 Task: Filter audit logs by yesterday's activity in the organization "ryshabh2k".
Action: Mouse moved to (961, 96)
Screenshot: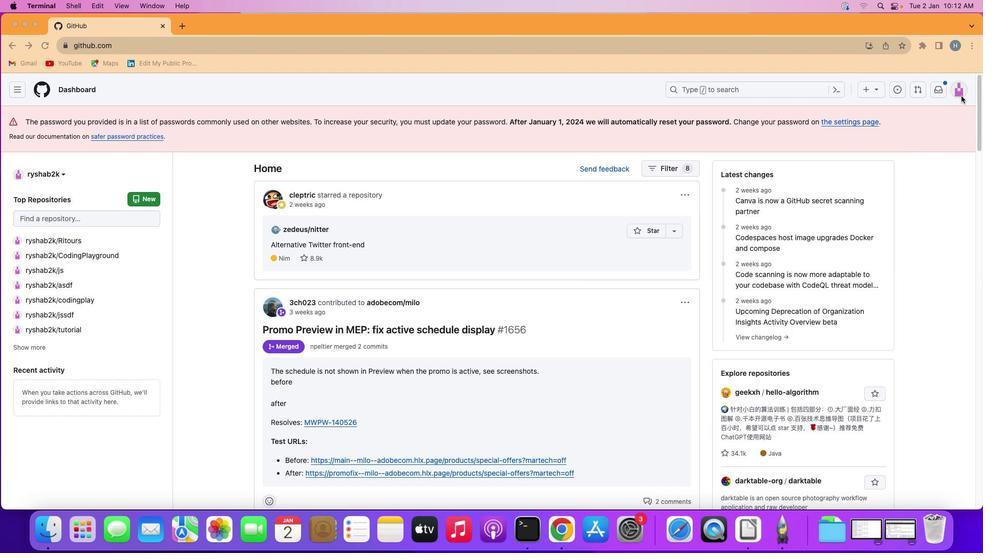 
Action: Mouse pressed left at (961, 96)
Screenshot: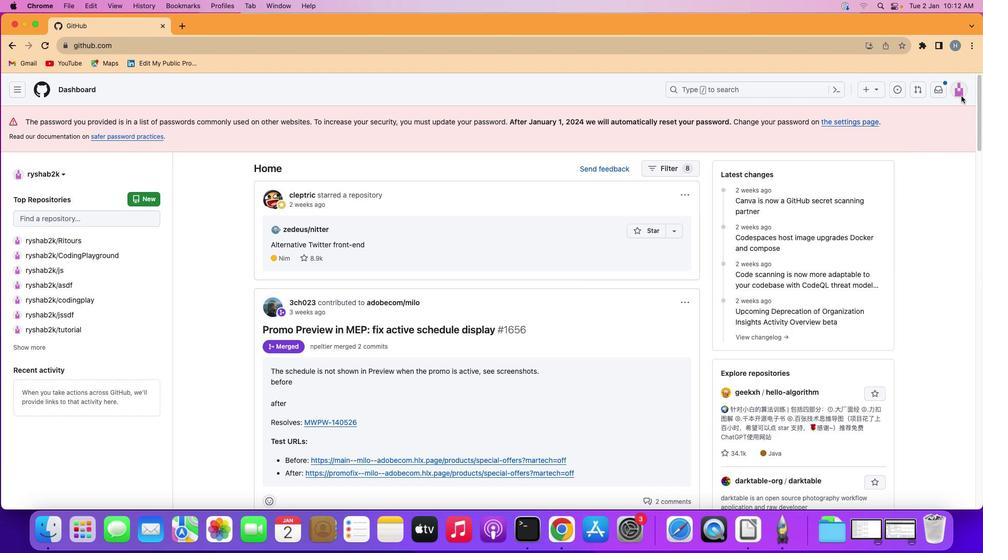 
Action: Mouse moved to (960, 89)
Screenshot: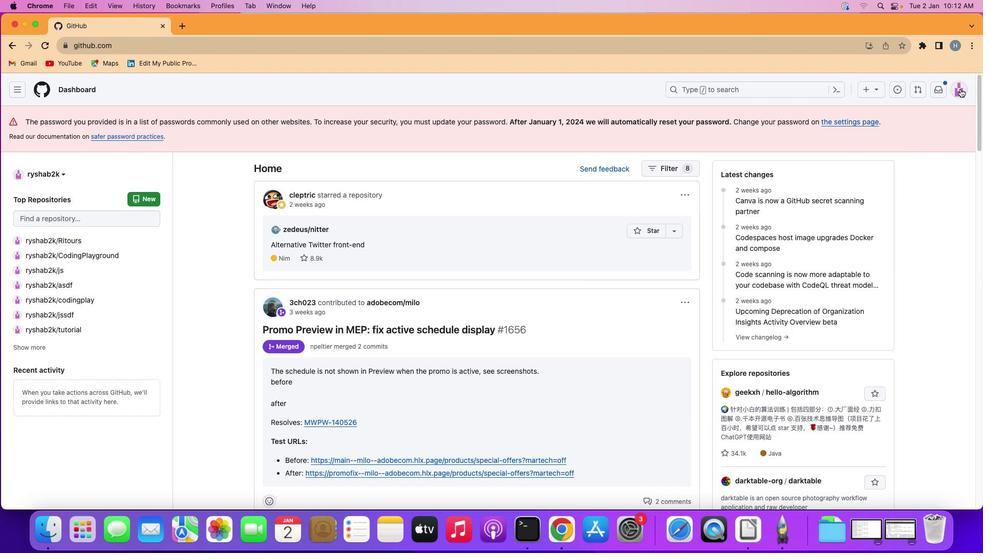 
Action: Mouse pressed left at (960, 89)
Screenshot: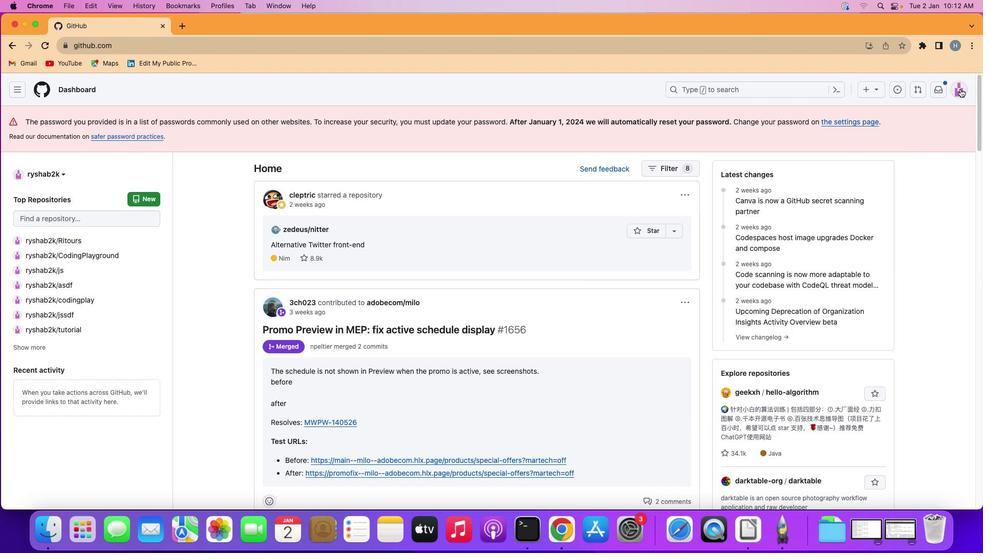 
Action: Mouse moved to (898, 215)
Screenshot: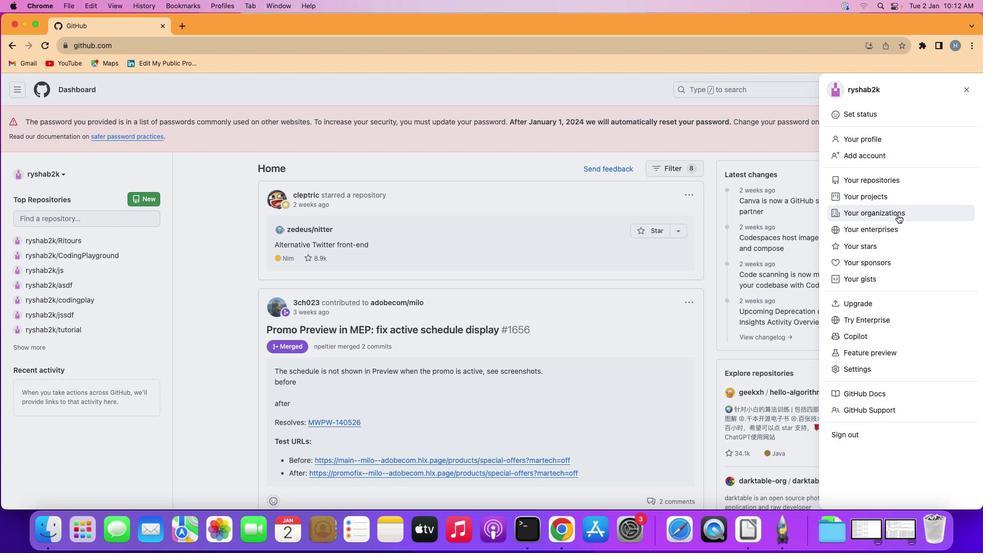 
Action: Mouse pressed left at (898, 215)
Screenshot: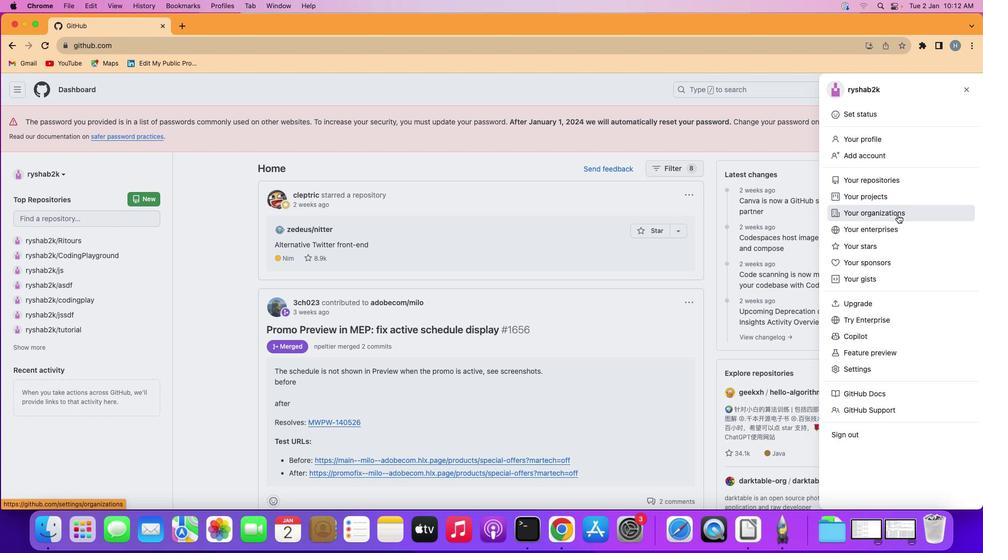 
Action: Mouse moved to (754, 245)
Screenshot: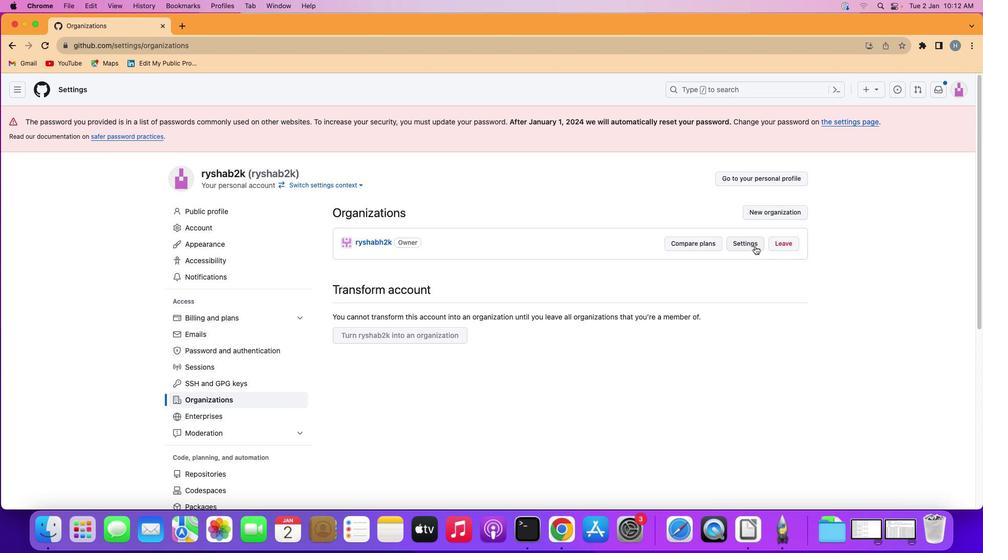 
Action: Mouse pressed left at (754, 245)
Screenshot: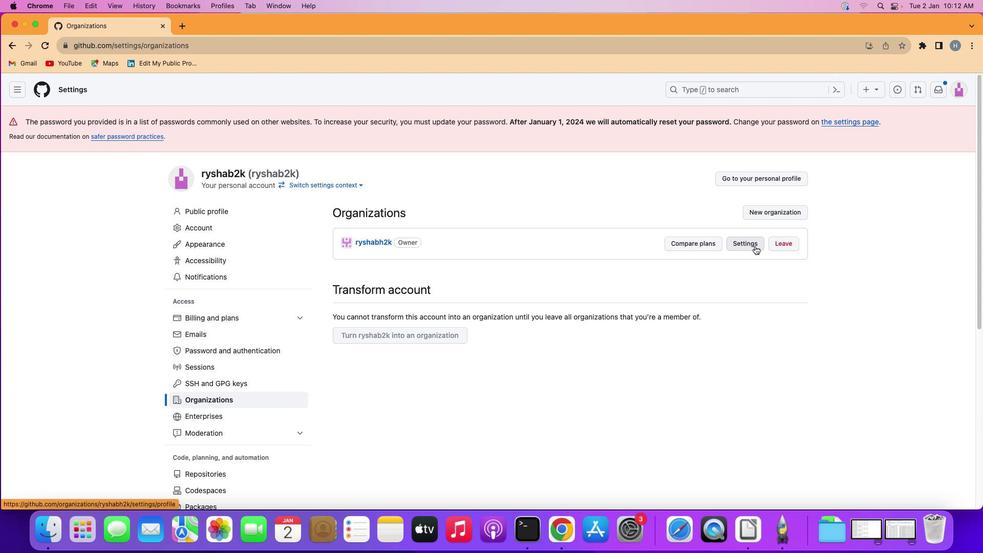 
Action: Mouse moved to (315, 385)
Screenshot: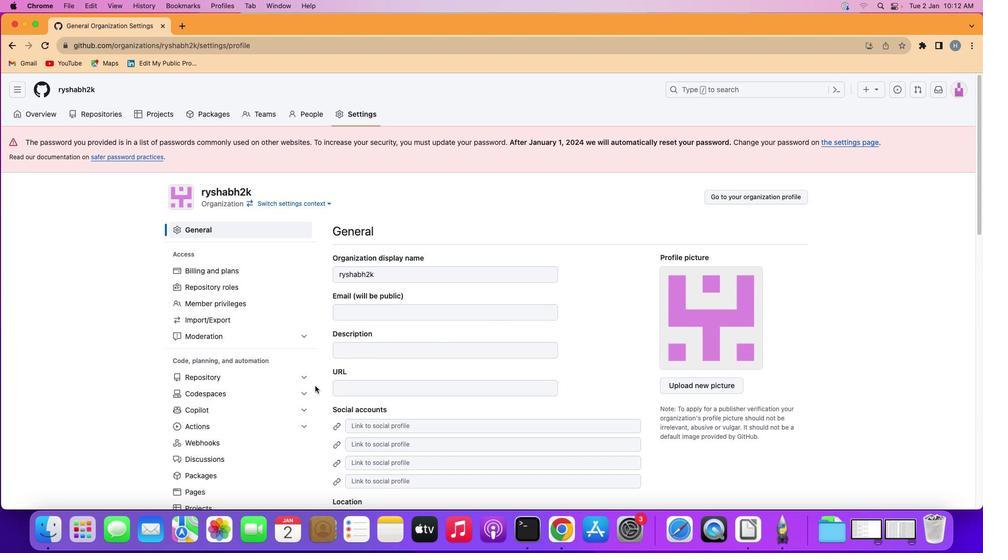 
Action: Mouse scrolled (315, 385) with delta (0, 0)
Screenshot: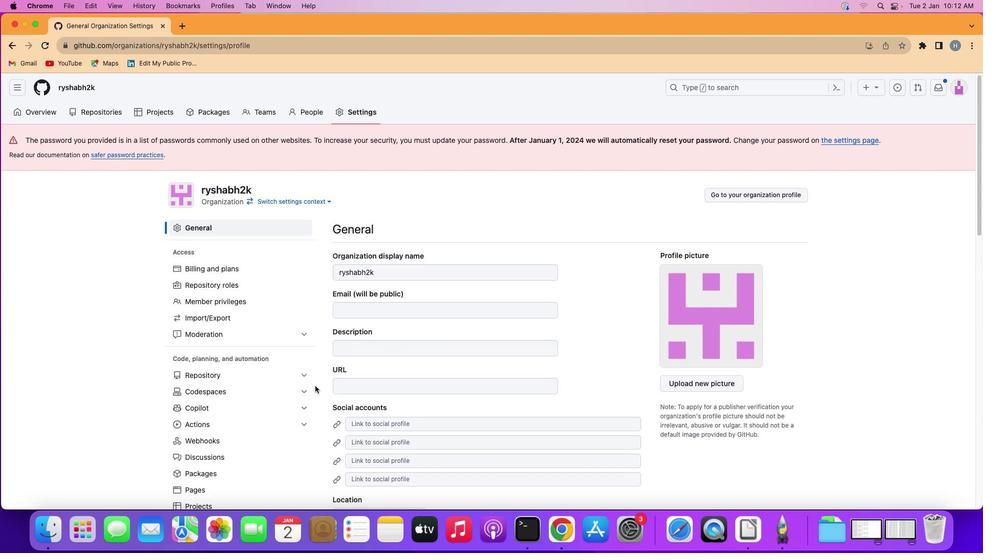 
Action: Mouse scrolled (315, 385) with delta (0, 0)
Screenshot: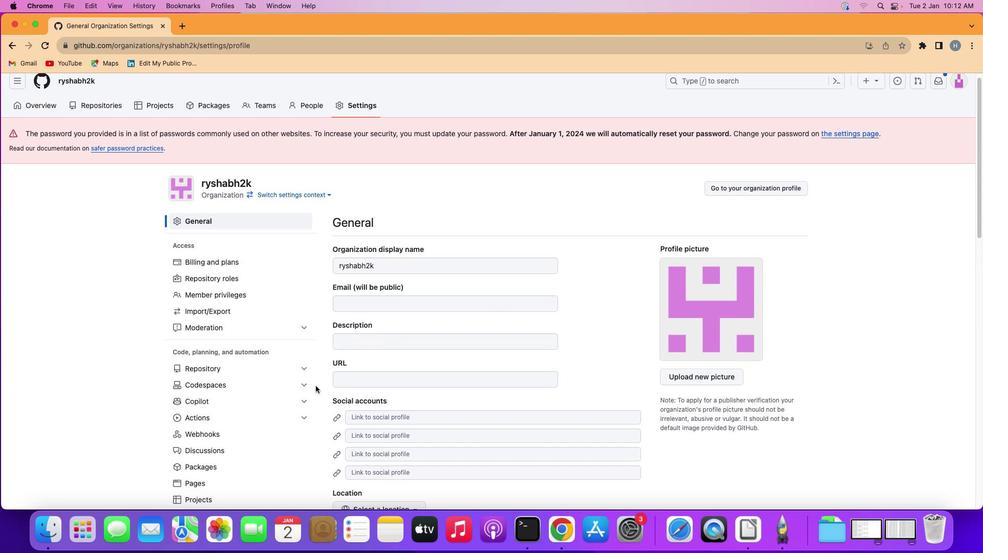 
Action: Mouse moved to (315, 385)
Screenshot: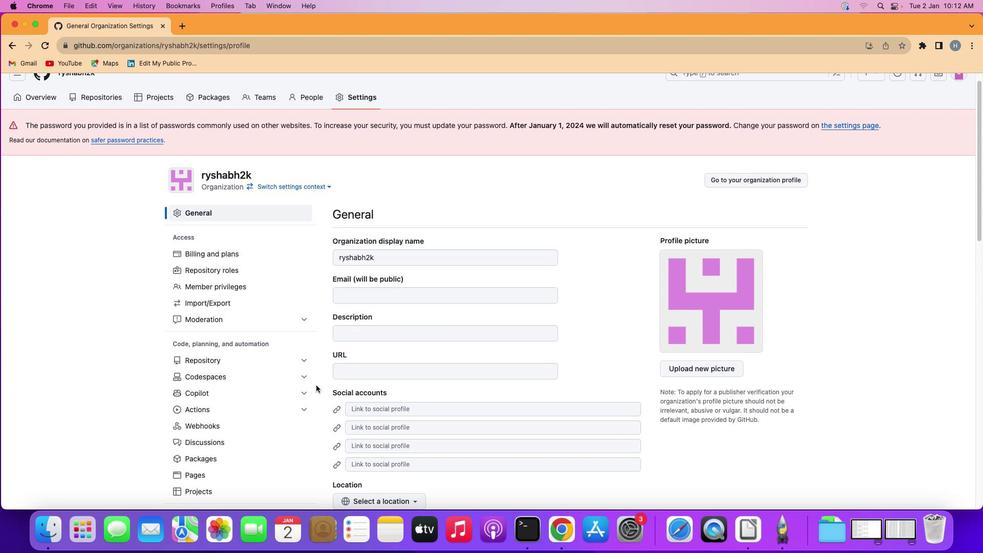 
Action: Mouse scrolled (315, 385) with delta (0, 0)
Screenshot: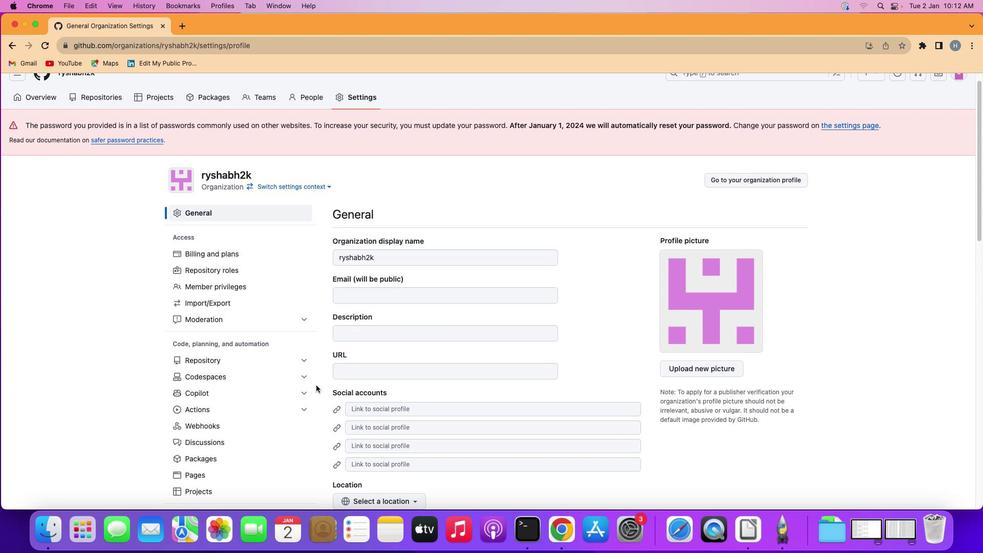 
Action: Mouse scrolled (315, 385) with delta (0, 0)
Screenshot: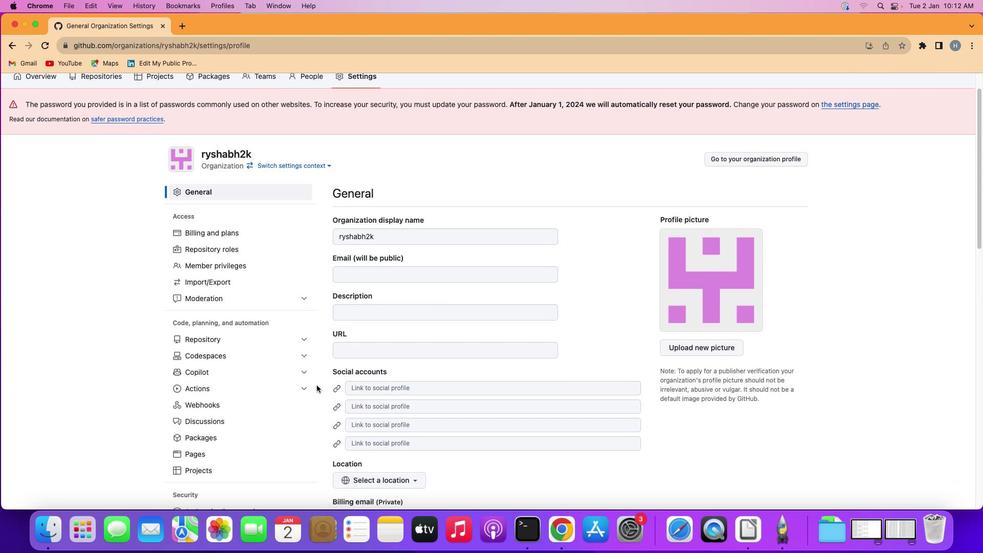 
Action: Mouse moved to (315, 385)
Screenshot: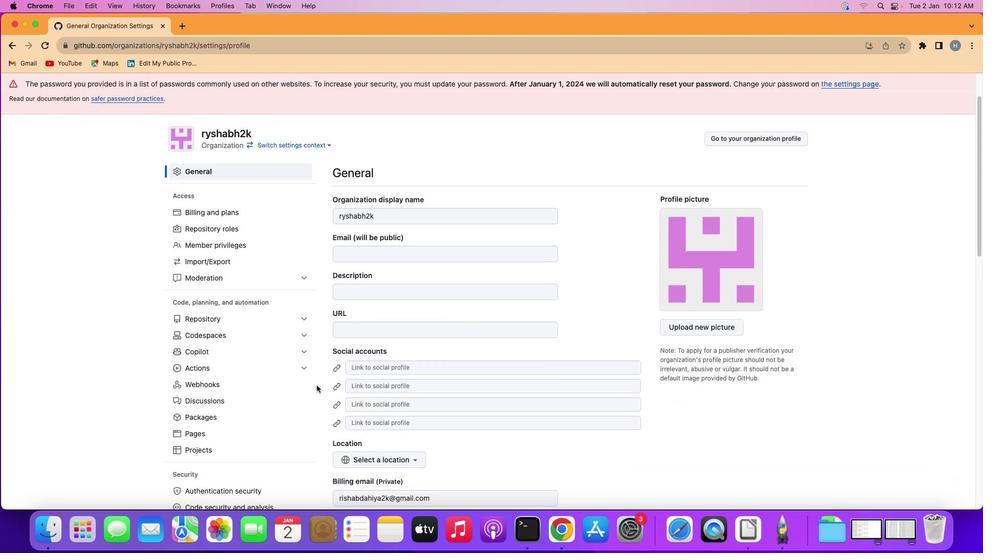 
Action: Mouse scrolled (315, 385) with delta (0, -1)
Screenshot: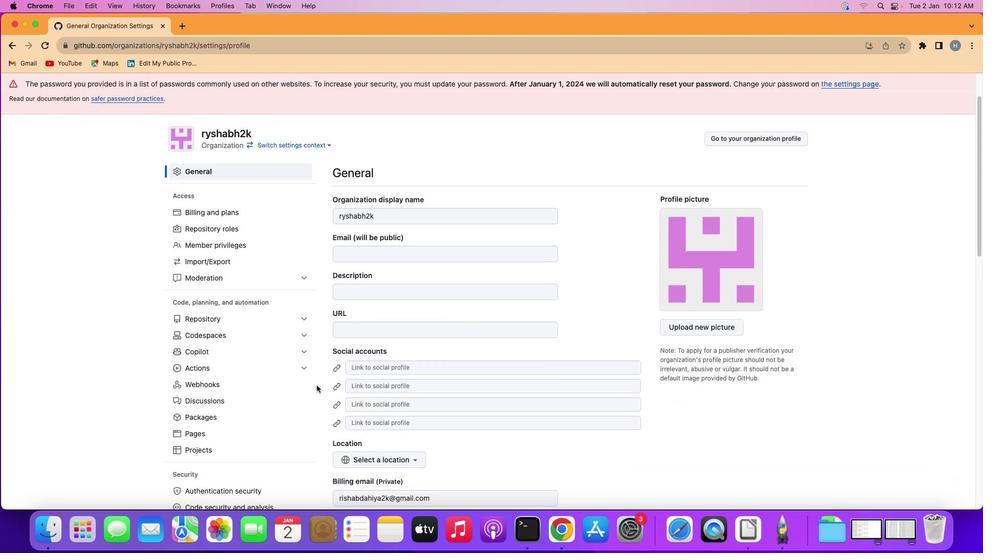 
Action: Mouse moved to (317, 384)
Screenshot: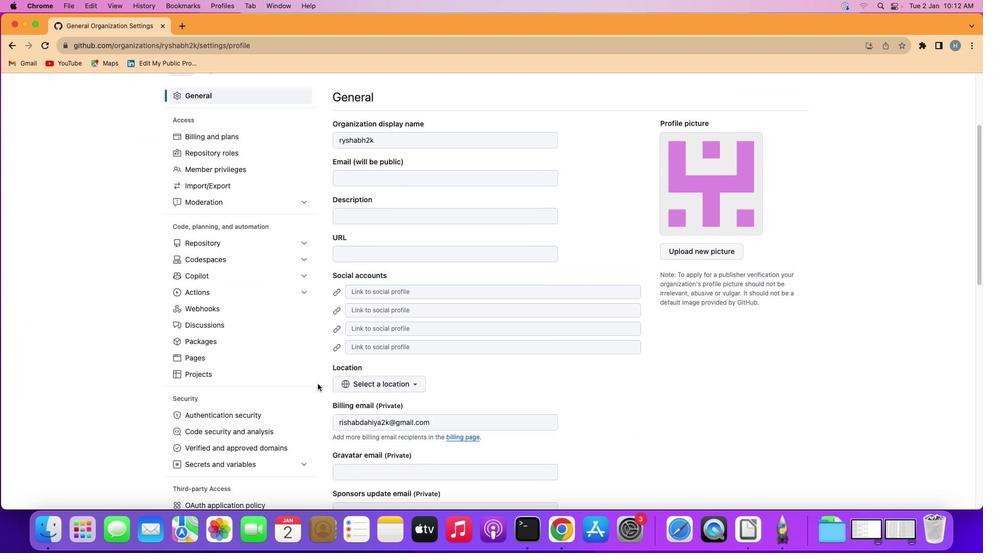 
Action: Mouse scrolled (317, 384) with delta (0, 0)
Screenshot: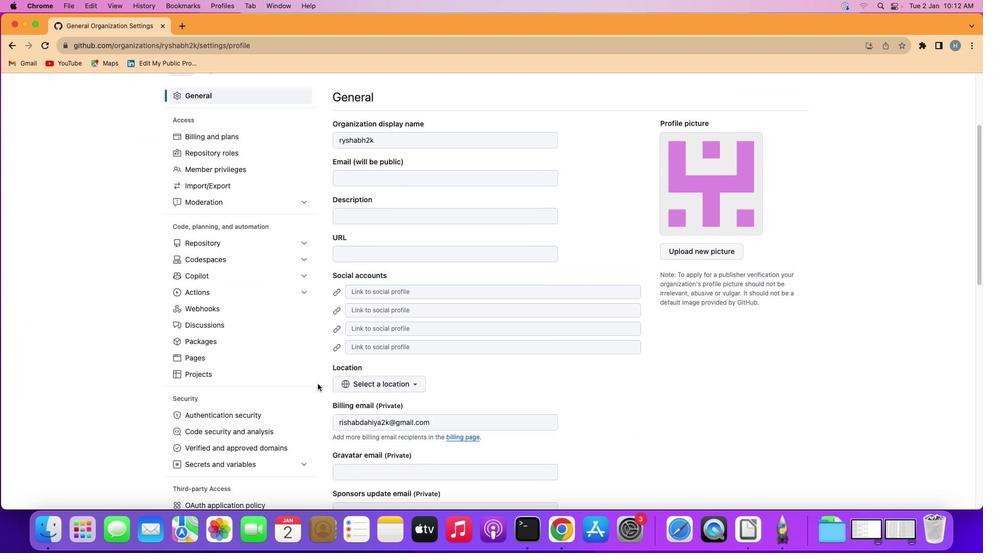 
Action: Mouse scrolled (317, 384) with delta (0, 0)
Screenshot: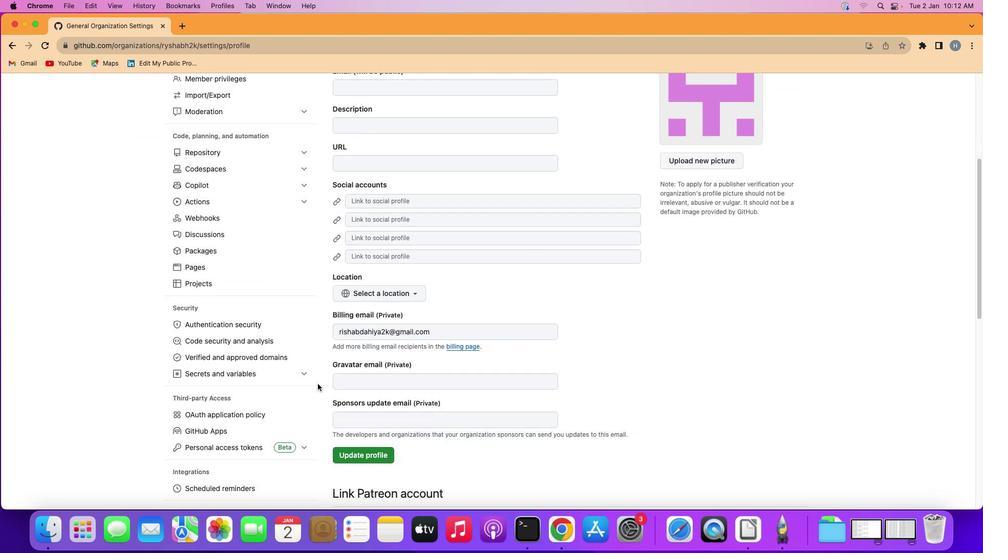 
Action: Mouse moved to (317, 384)
Screenshot: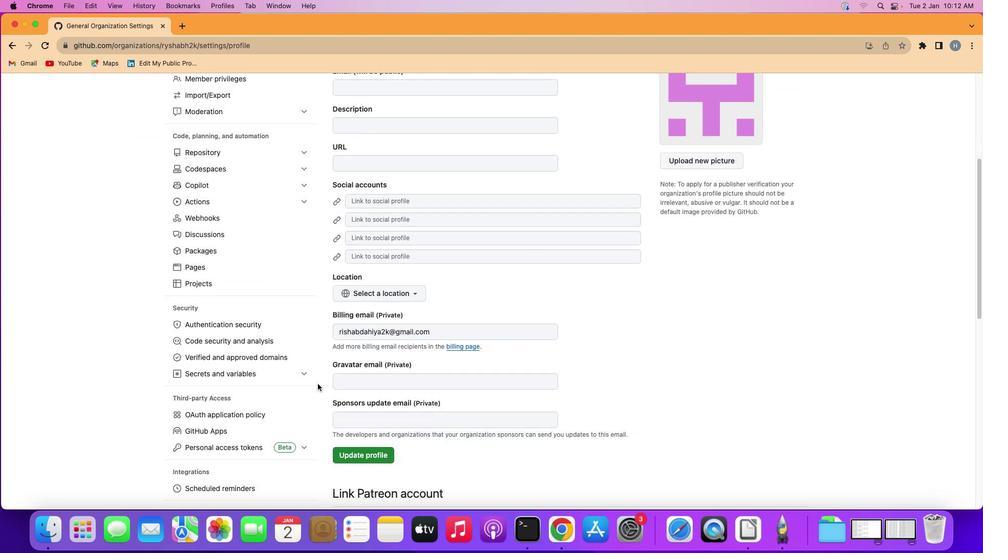 
Action: Mouse scrolled (317, 384) with delta (0, -1)
Screenshot: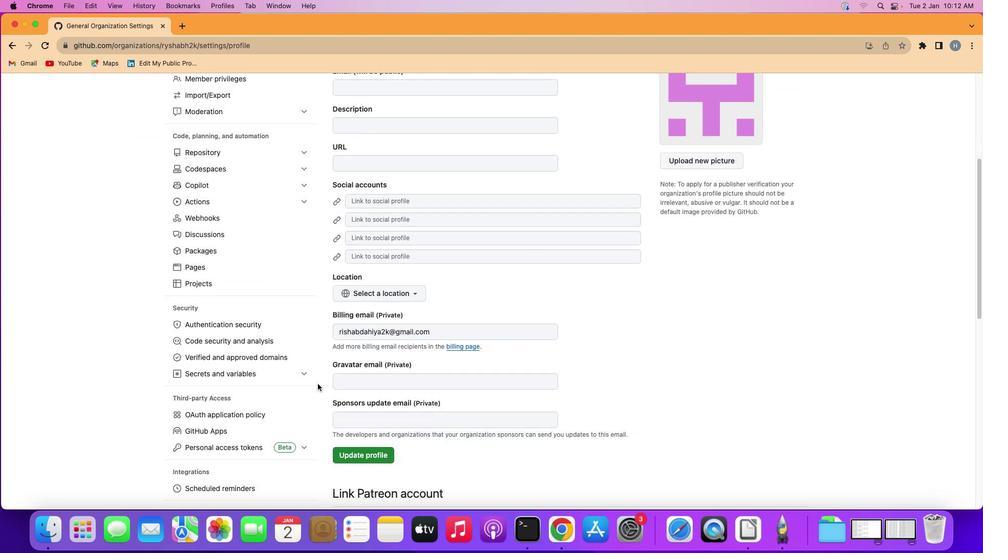 
Action: Mouse moved to (317, 384)
Screenshot: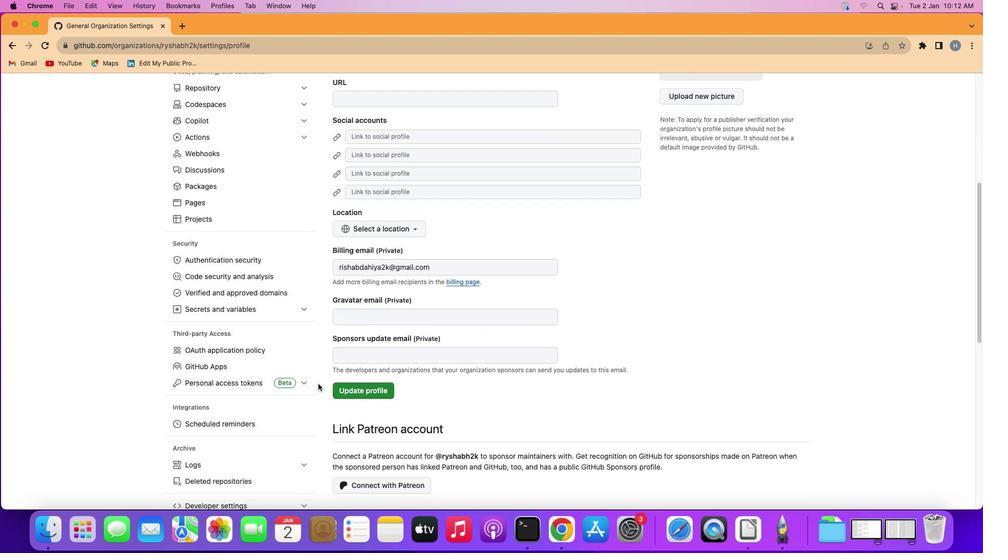 
Action: Mouse scrolled (317, 384) with delta (0, -2)
Screenshot: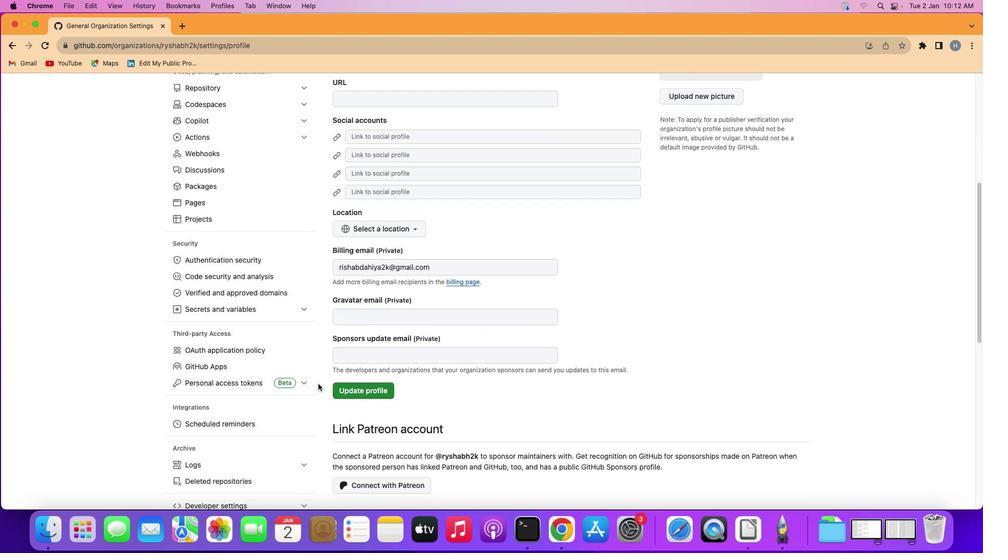 
Action: Mouse moved to (317, 384)
Screenshot: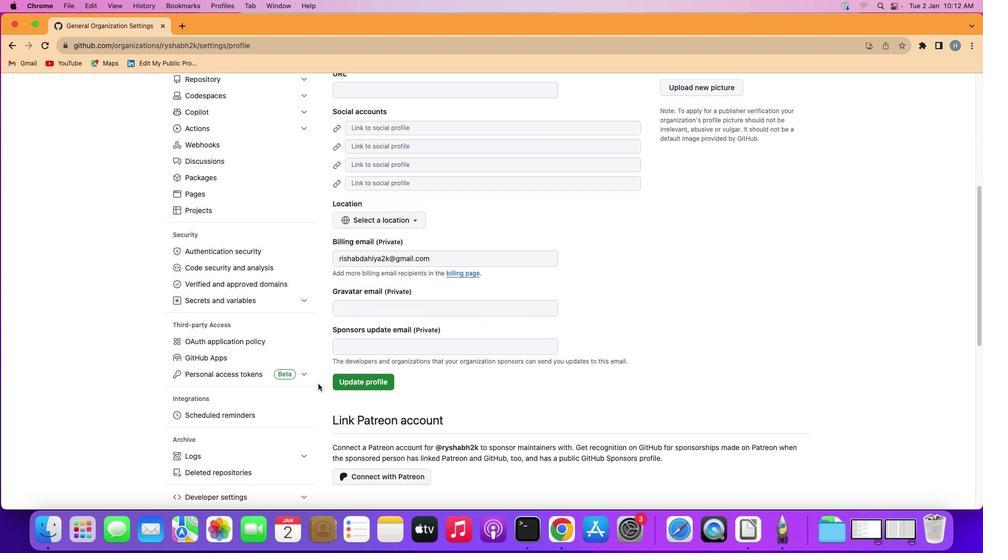 
Action: Mouse scrolled (317, 384) with delta (0, 0)
Screenshot: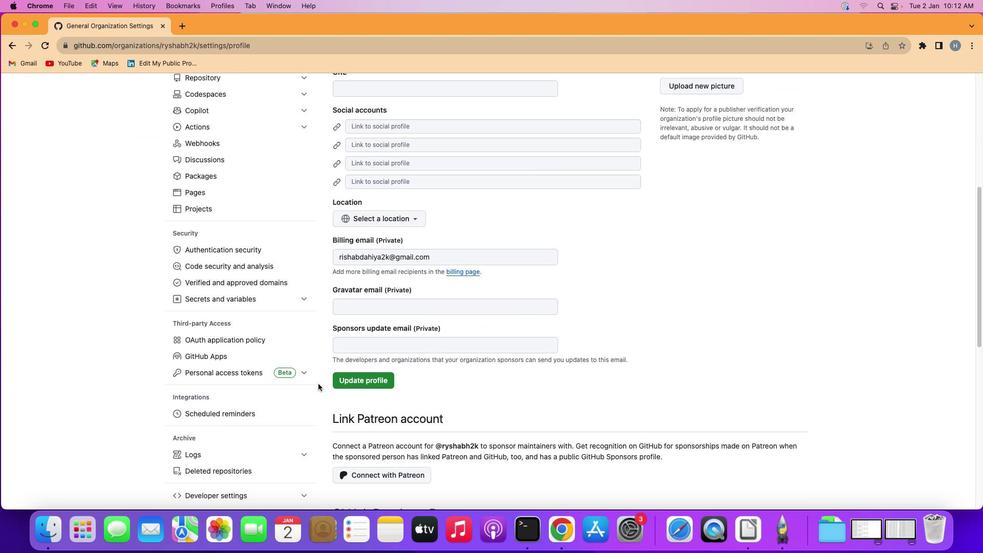 
Action: Mouse scrolled (317, 384) with delta (0, 0)
Screenshot: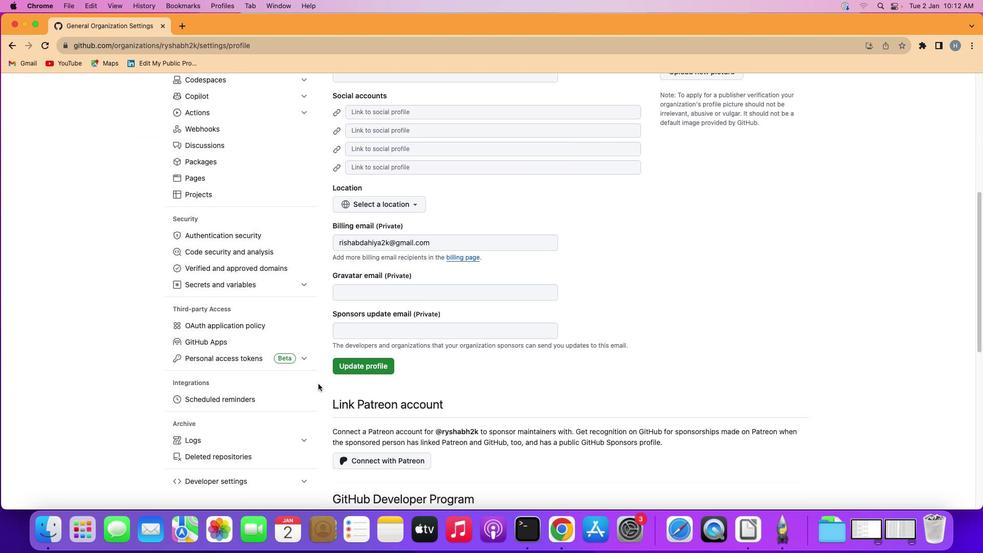 
Action: Mouse scrolled (317, 384) with delta (0, -1)
Screenshot: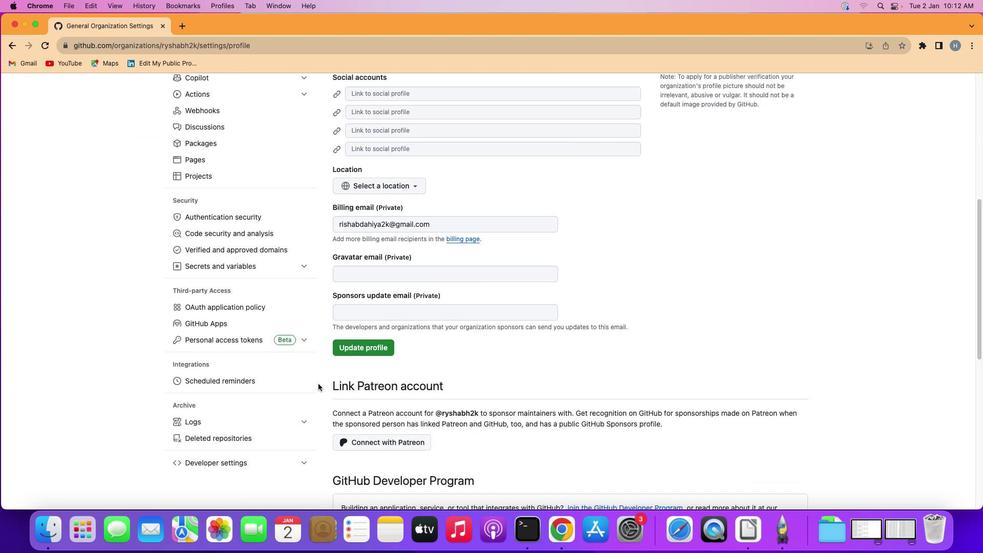 
Action: Mouse scrolled (317, 384) with delta (0, -1)
Screenshot: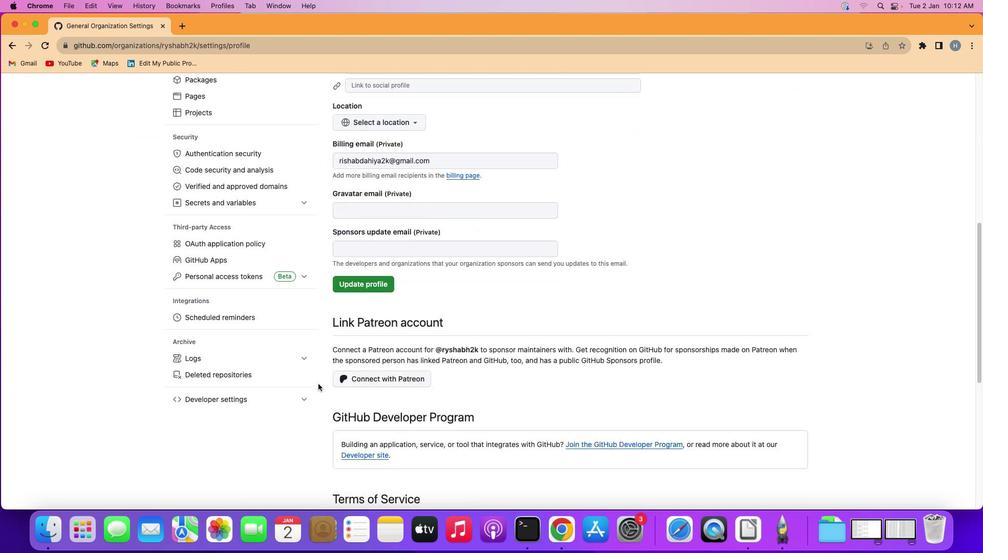 
Action: Mouse moved to (301, 323)
Screenshot: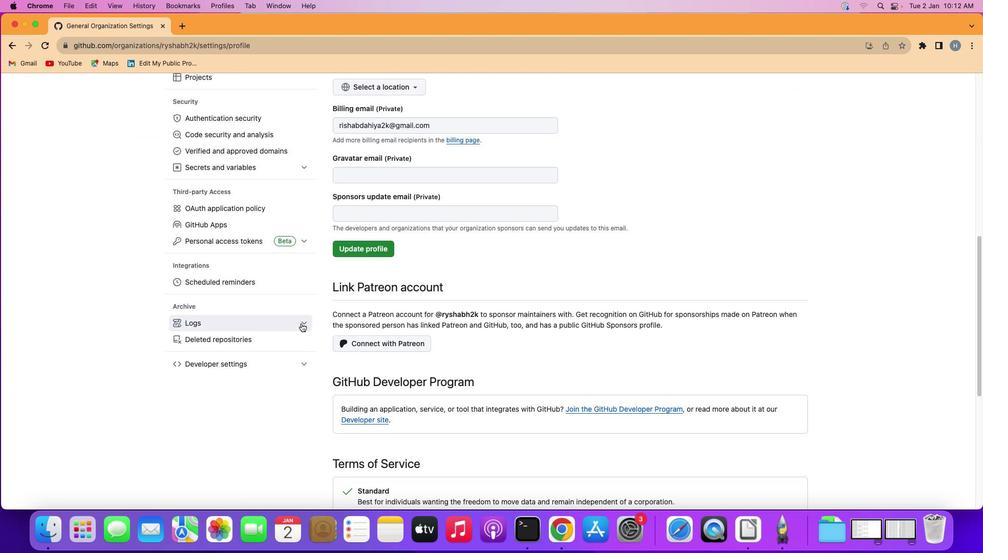 
Action: Mouse pressed left at (301, 323)
Screenshot: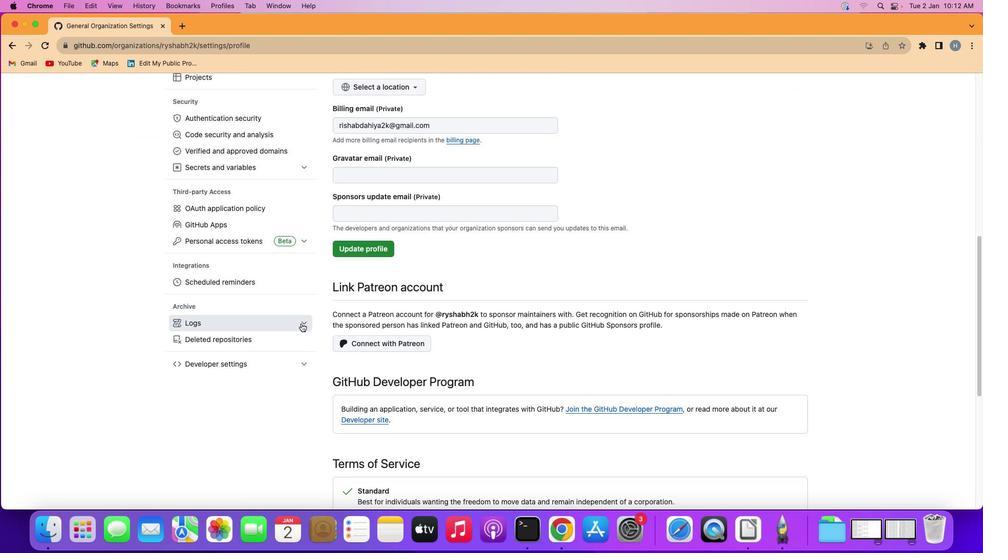 
Action: Mouse moved to (261, 355)
Screenshot: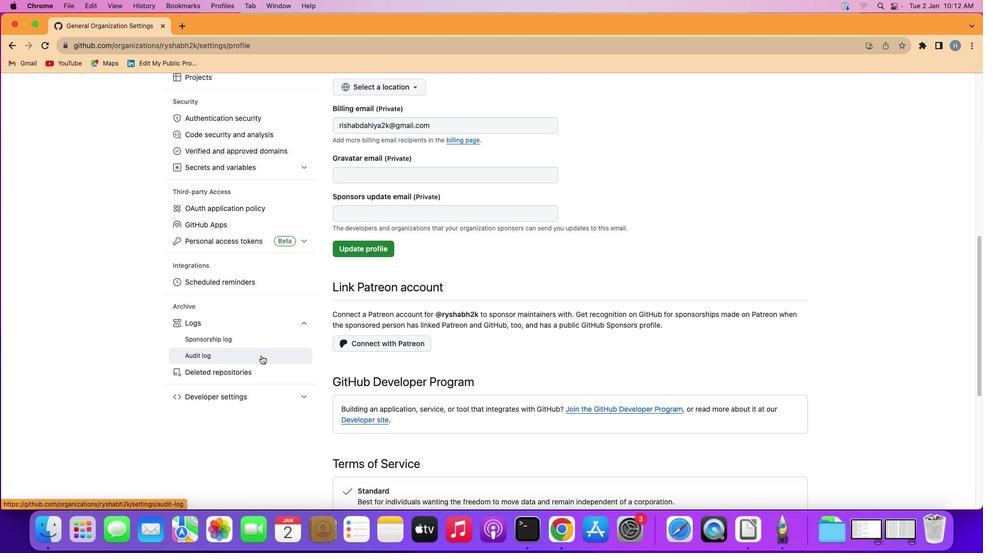 
Action: Mouse pressed left at (261, 355)
Screenshot: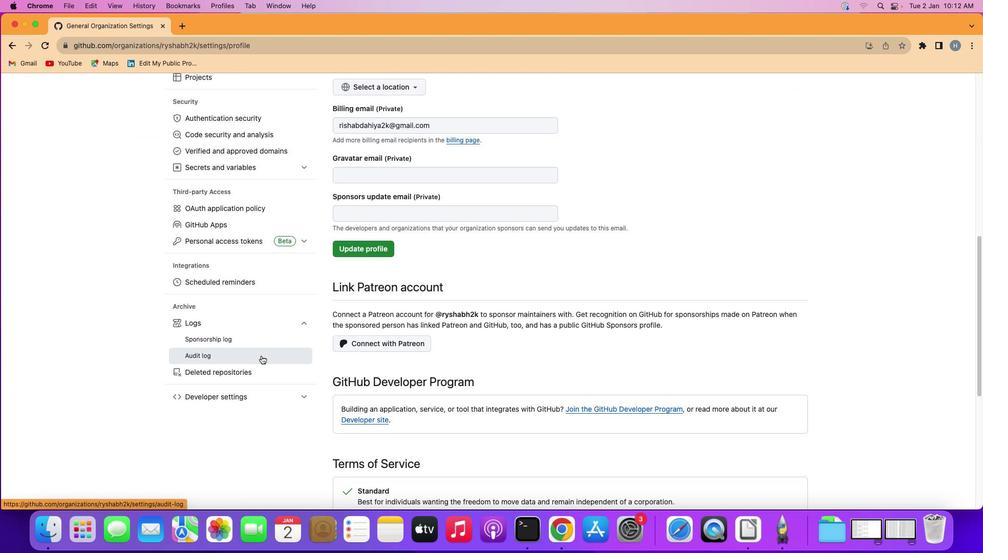 
Action: Mouse moved to (366, 299)
Screenshot: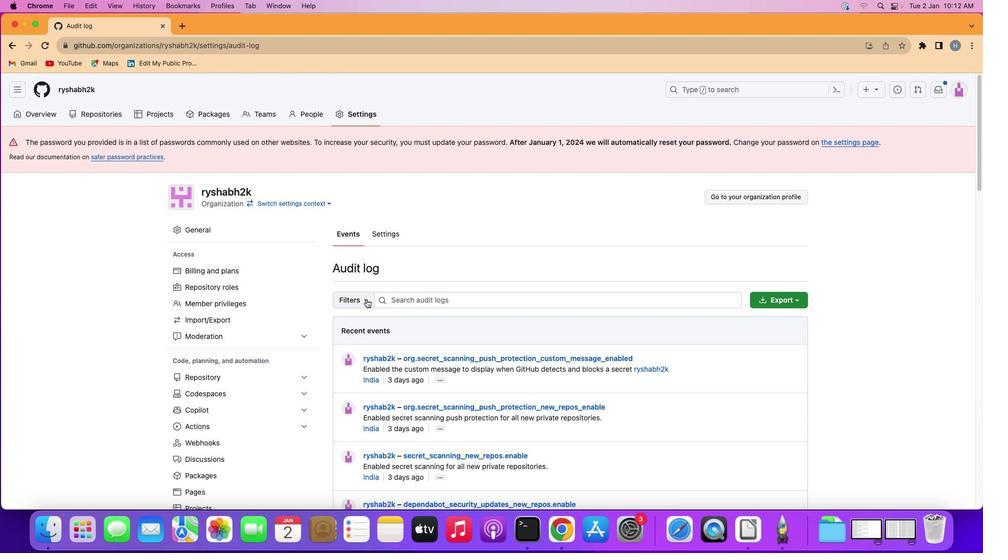 
Action: Mouse pressed left at (366, 299)
Screenshot: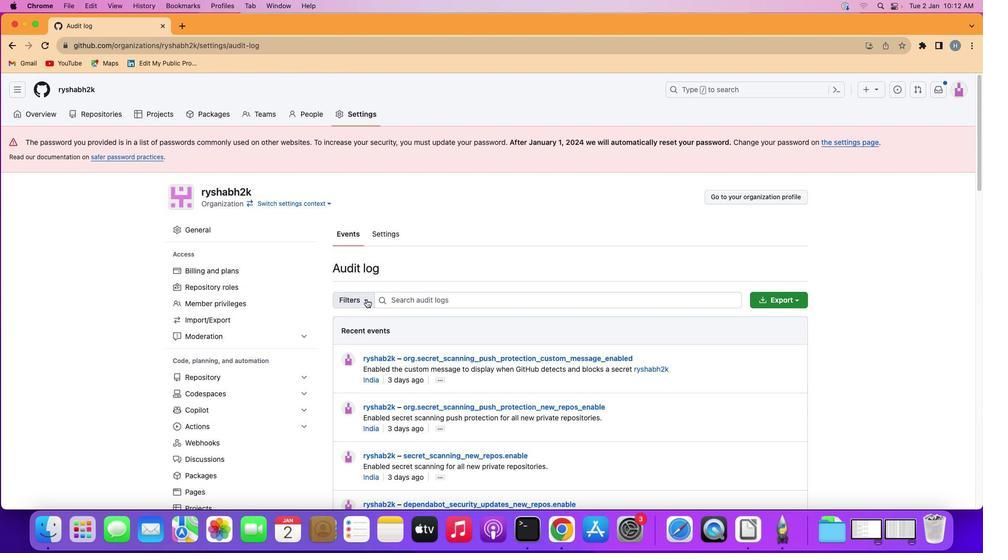 
Action: Mouse moved to (368, 337)
Screenshot: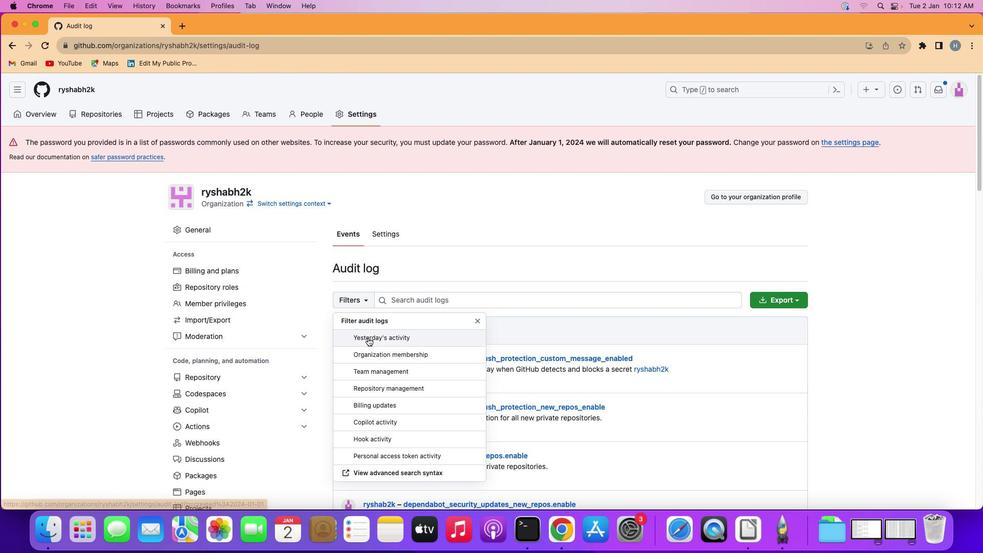 
Action: Mouse pressed left at (368, 337)
Screenshot: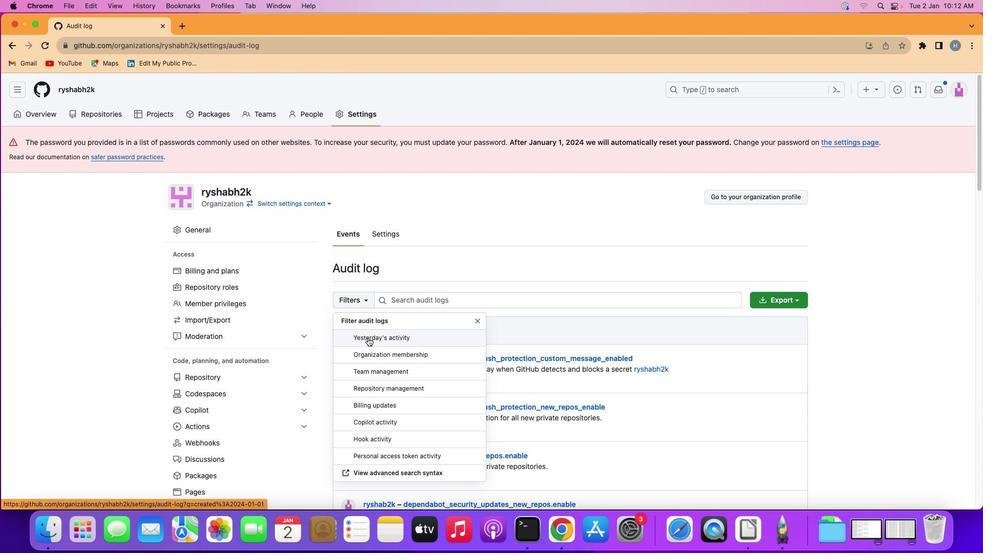 
